 Task: Create a section Cosmic Ray and in the section, add a milestone Machine Learning Analytics Implementation in the project Ubertech.
Action: Mouse moved to (48, 399)
Screenshot: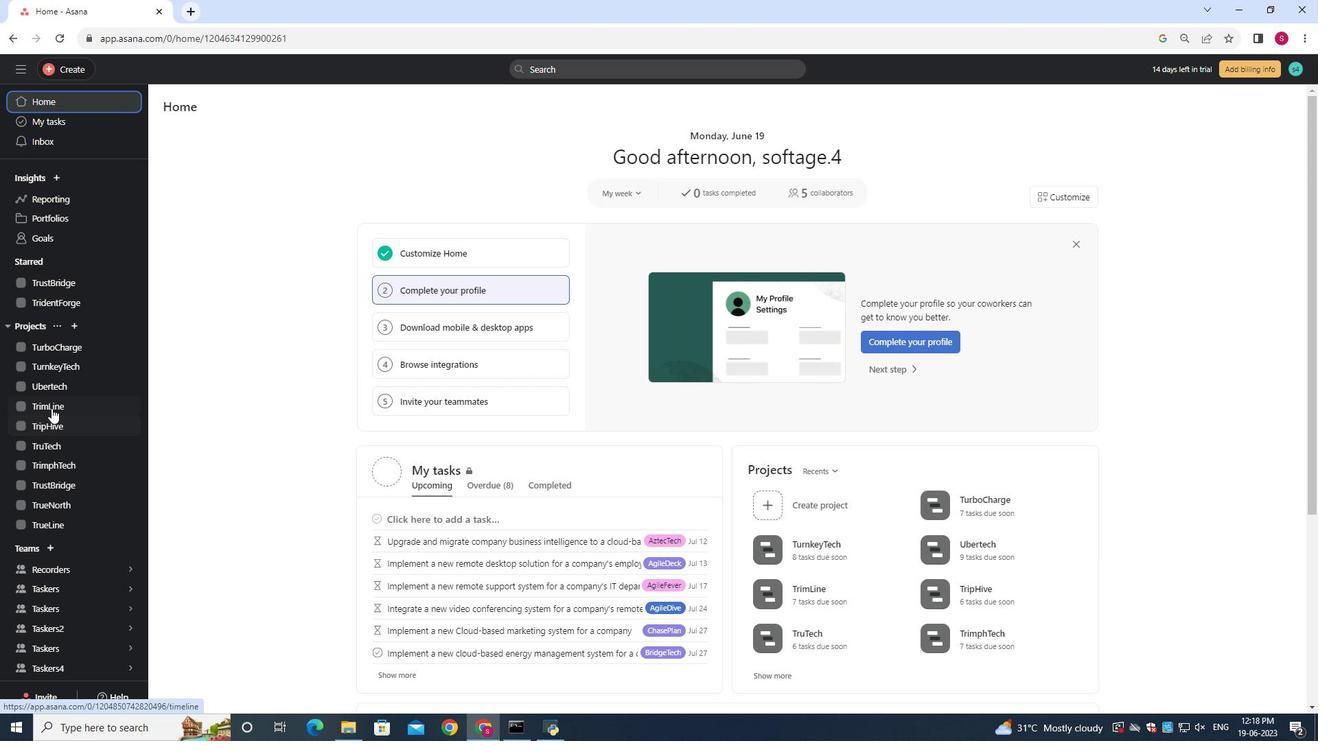 
Action: Mouse pressed left at (48, 399)
Screenshot: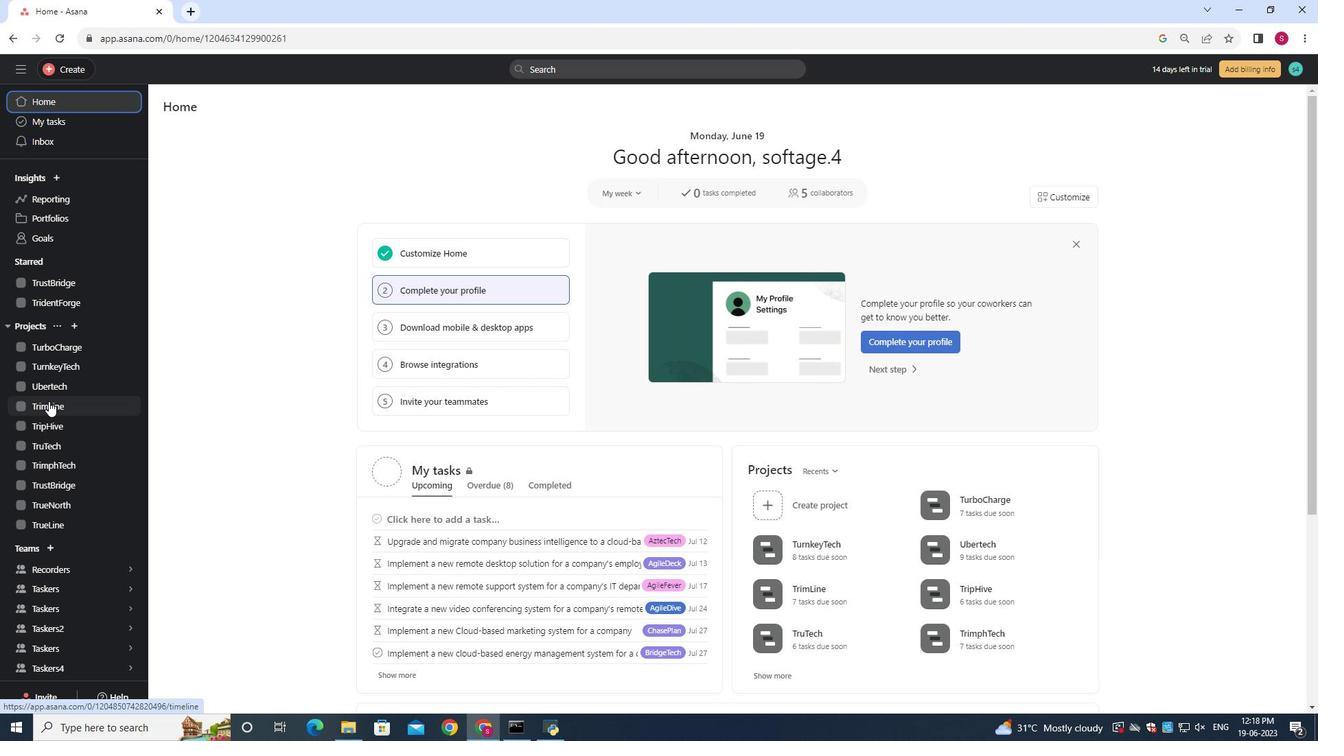 
Action: Mouse moved to (48, 395)
Screenshot: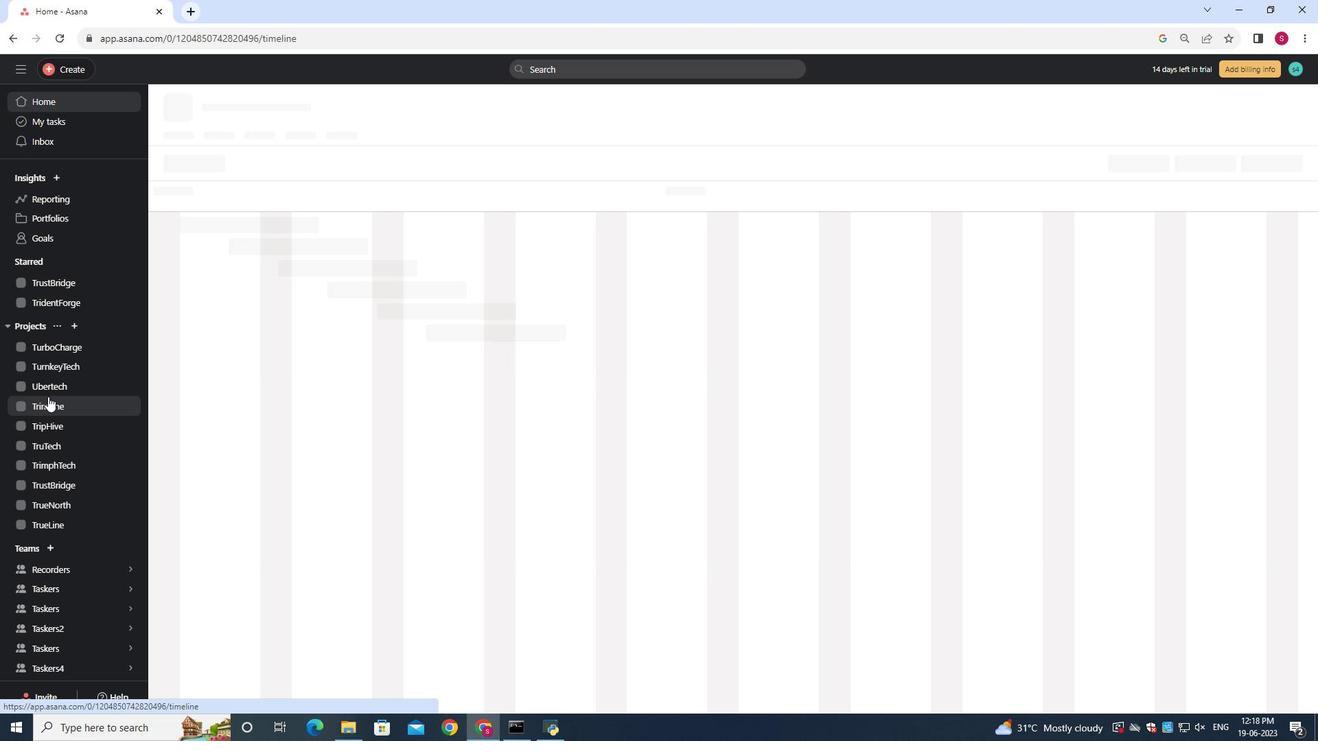 
Action: Mouse pressed left at (48, 395)
Screenshot: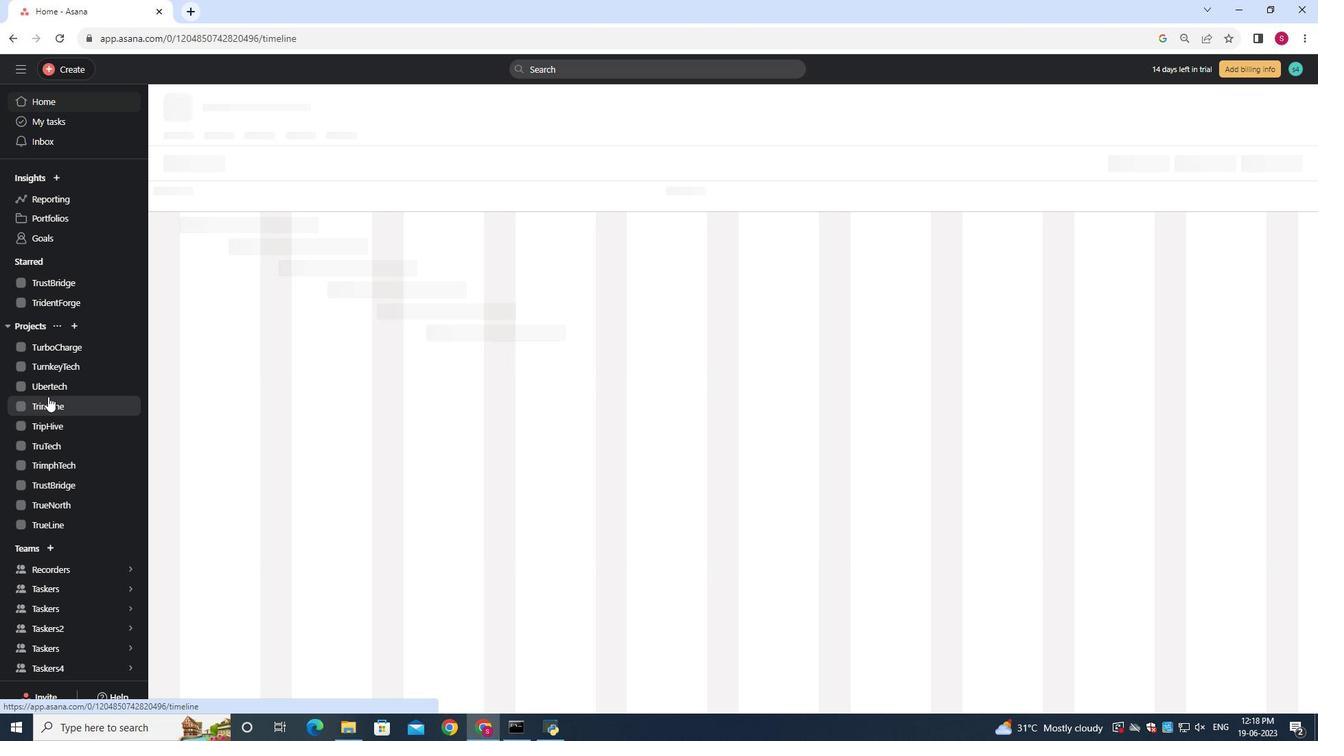 
Action: Mouse moved to (241, 392)
Screenshot: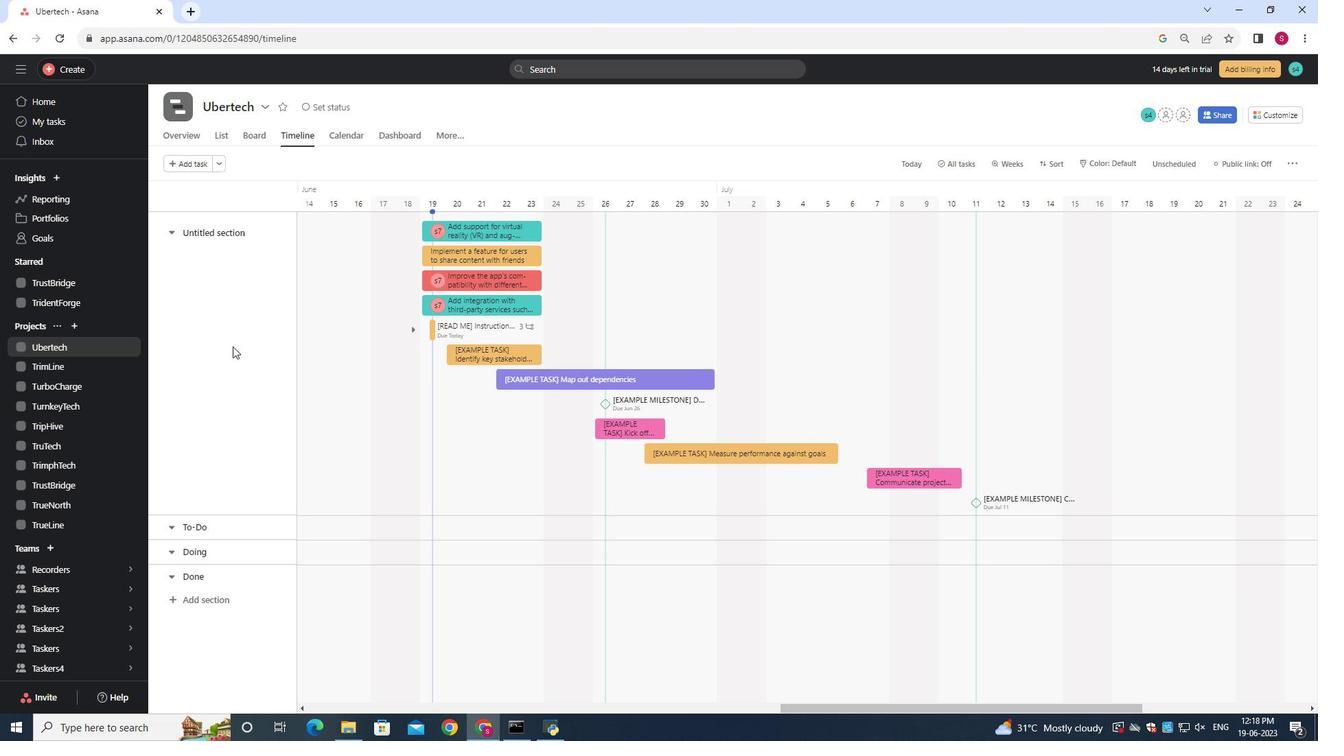 
Action: Mouse scrolled (241, 390) with delta (0, 0)
Screenshot: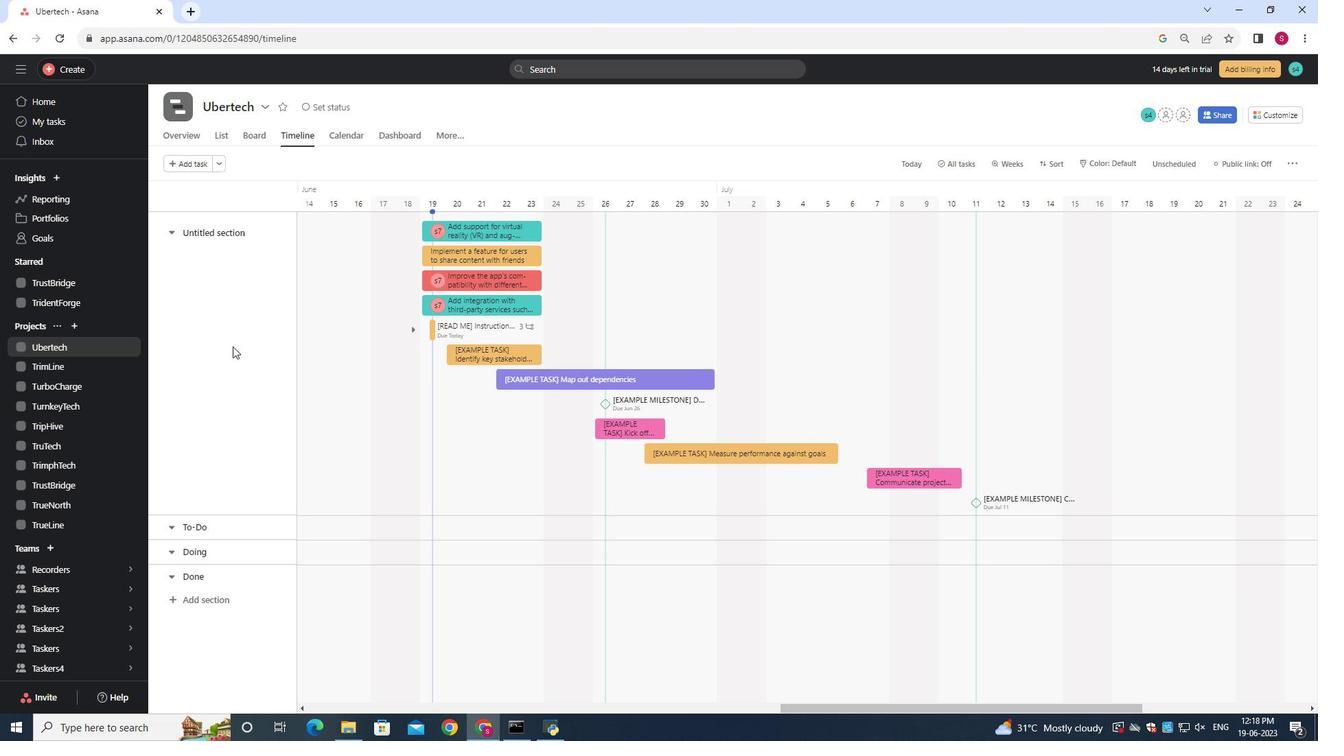 
Action: Mouse moved to (216, 166)
Screenshot: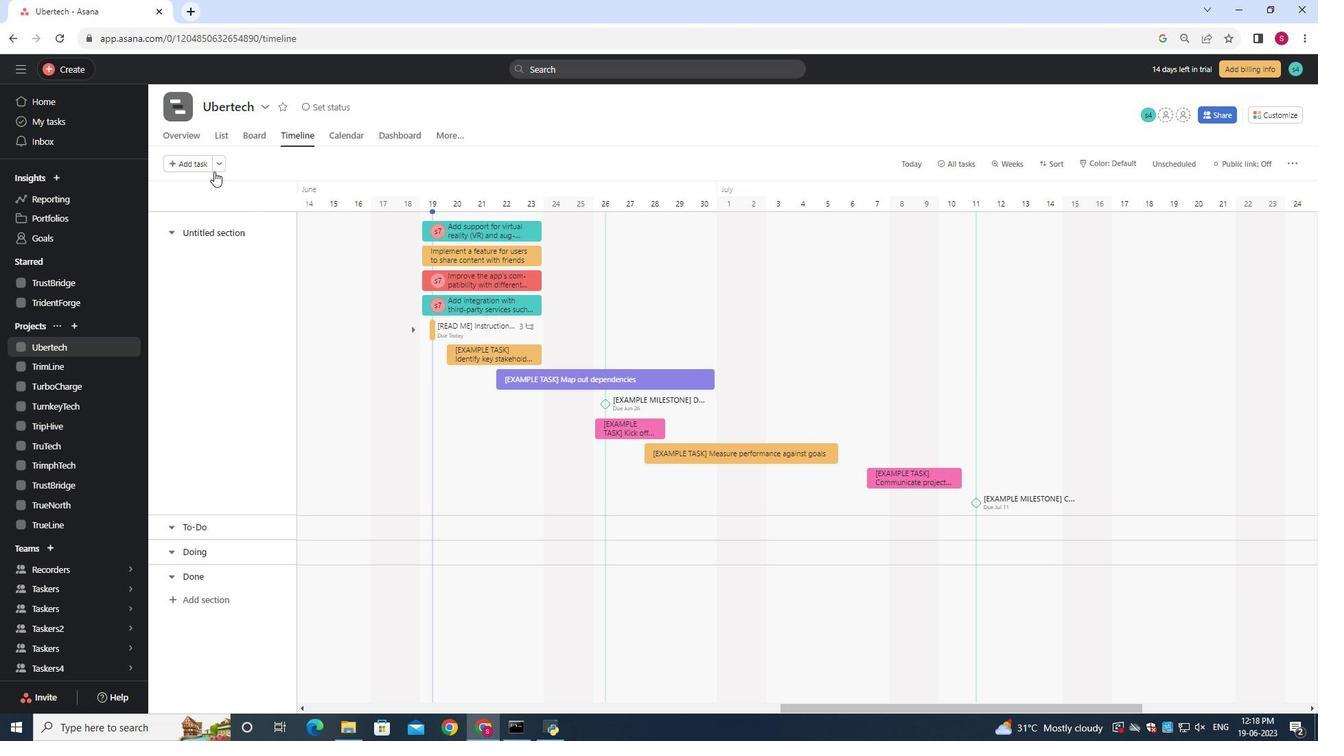 
Action: Mouse pressed left at (216, 166)
Screenshot: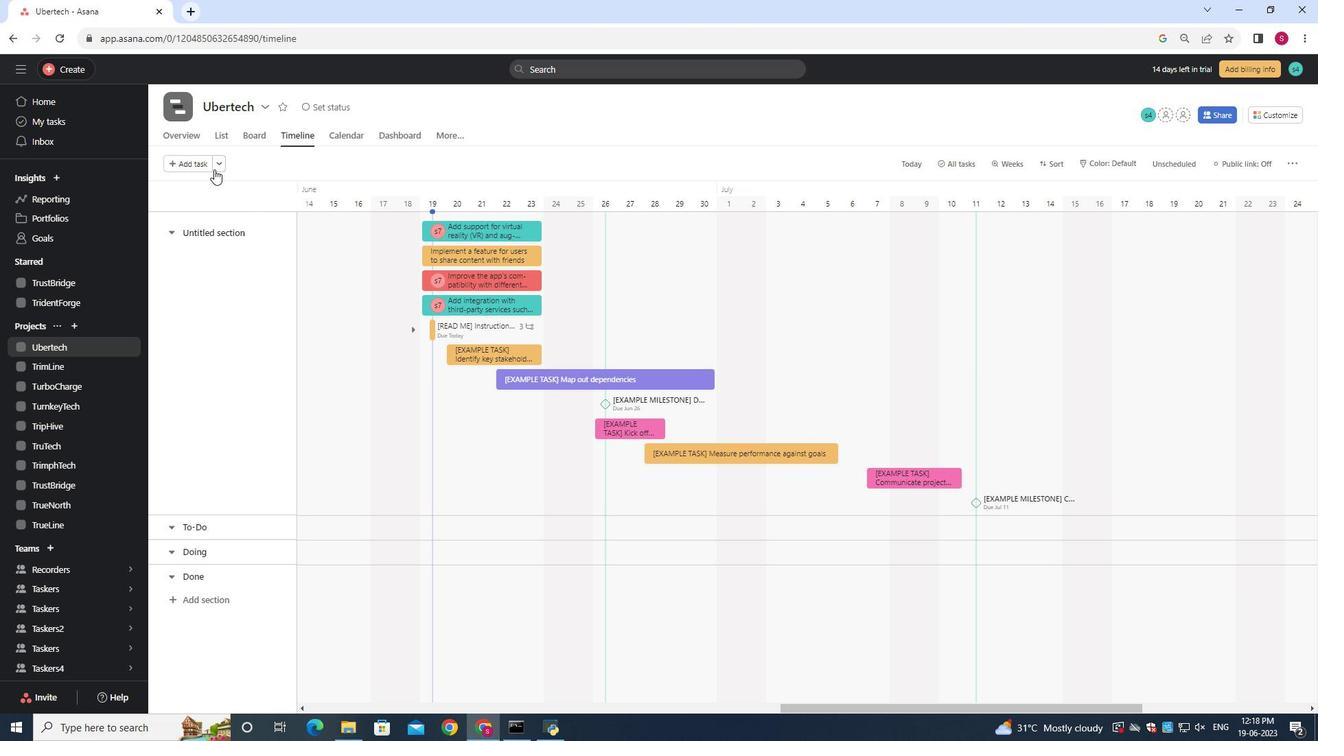 
Action: Mouse moved to (227, 192)
Screenshot: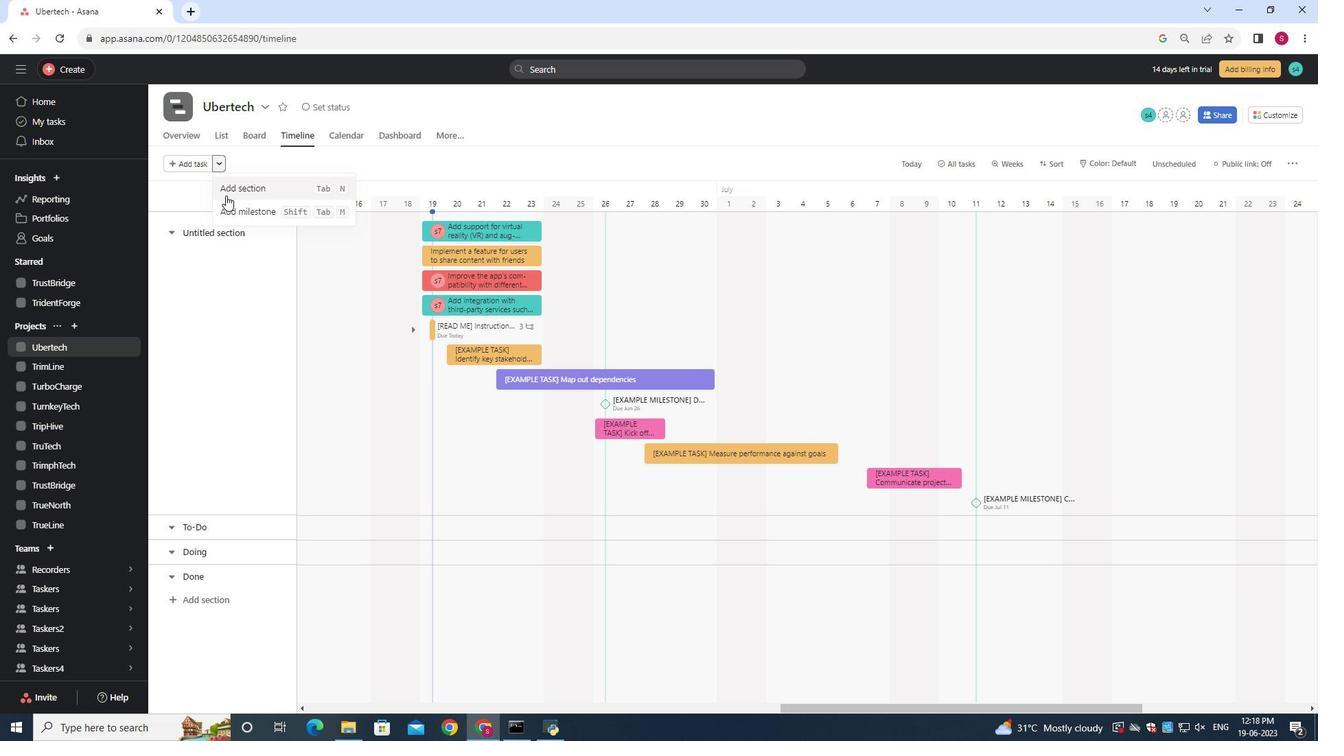 
Action: Mouse pressed left at (227, 192)
Screenshot: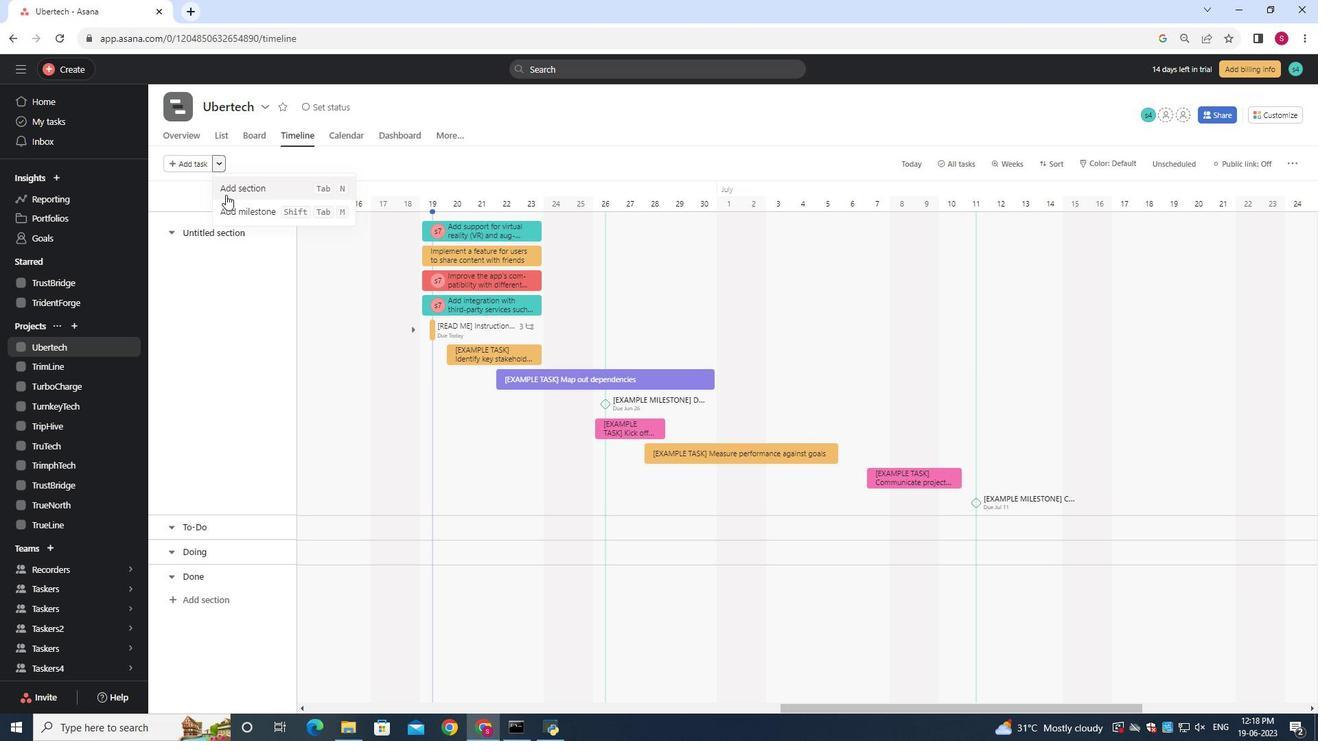 
Action: Mouse moved to (230, 172)
Screenshot: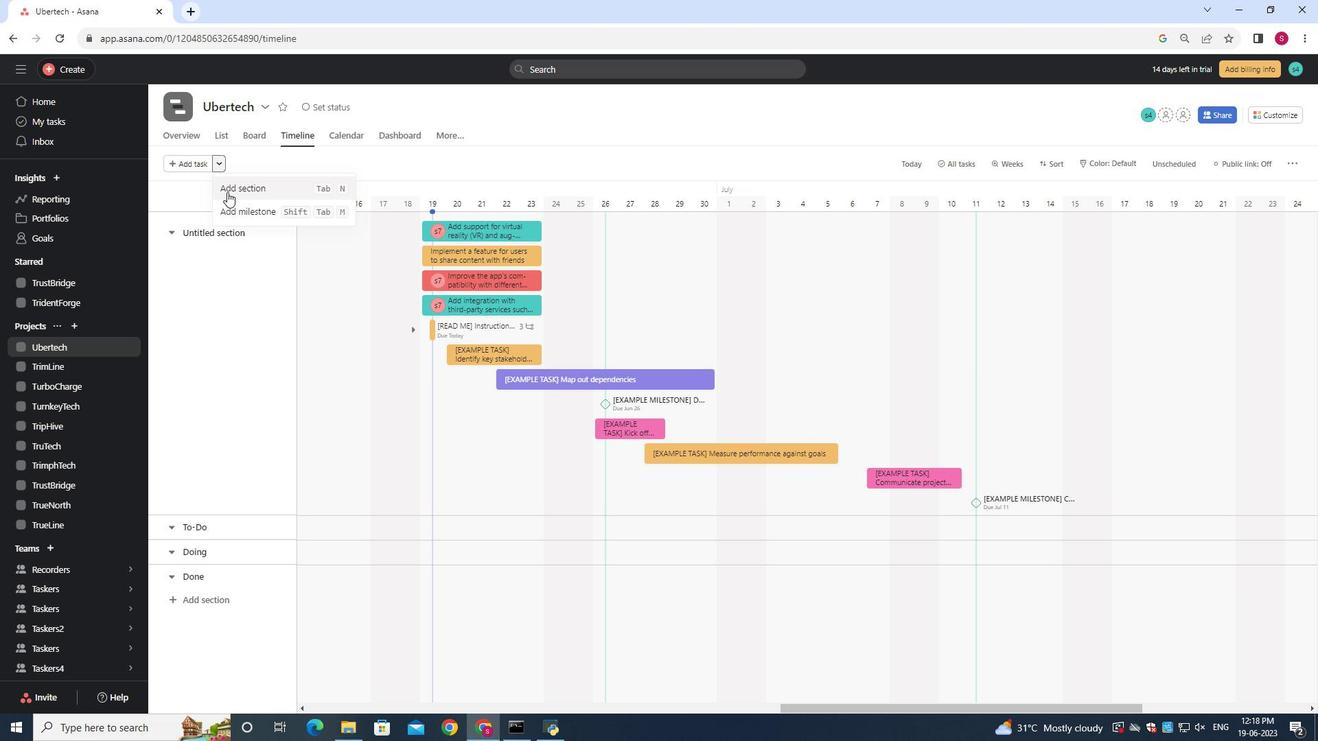 
Action: Key pressed <Key.shift>Cosmic<Key.space><Key.shift><Key.shift><Key.shift><Key.shift><Key.shift><Key.shift><Key.shift><Key.shift>Ray
Screenshot: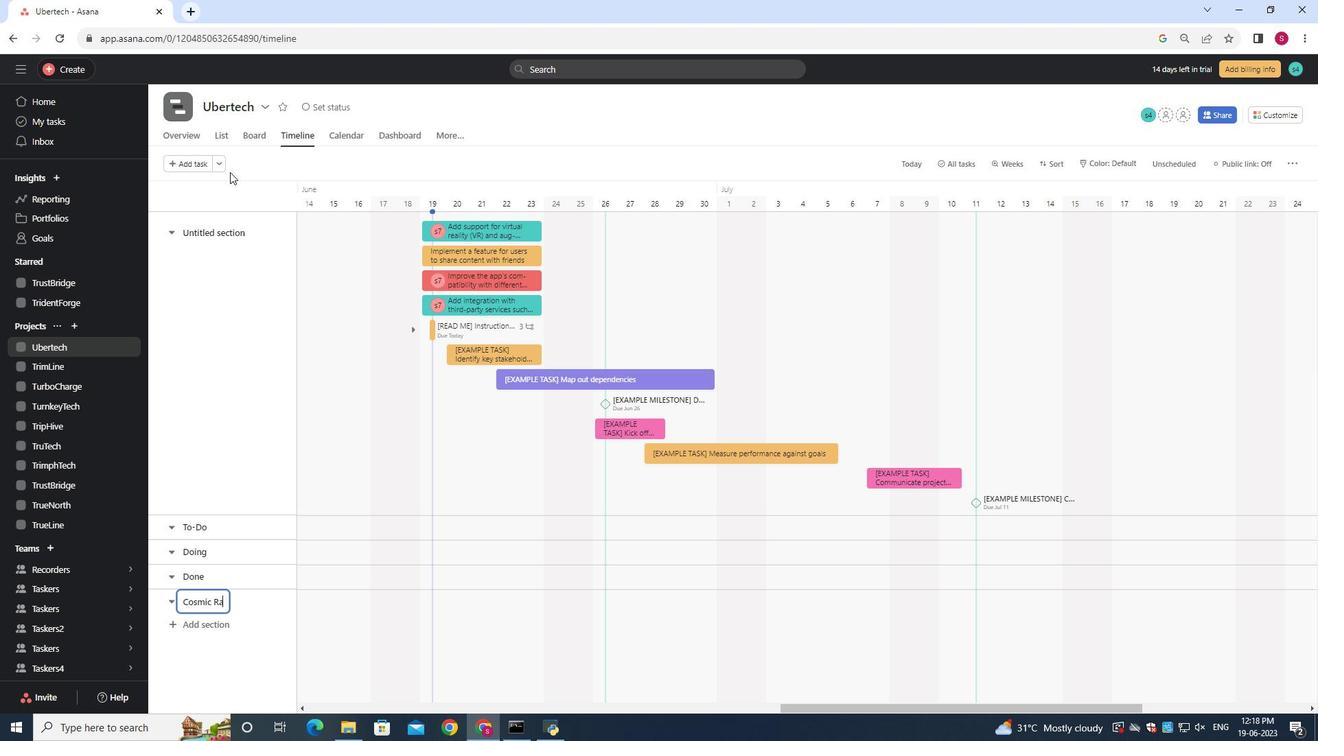 
Action: Mouse moved to (315, 606)
Screenshot: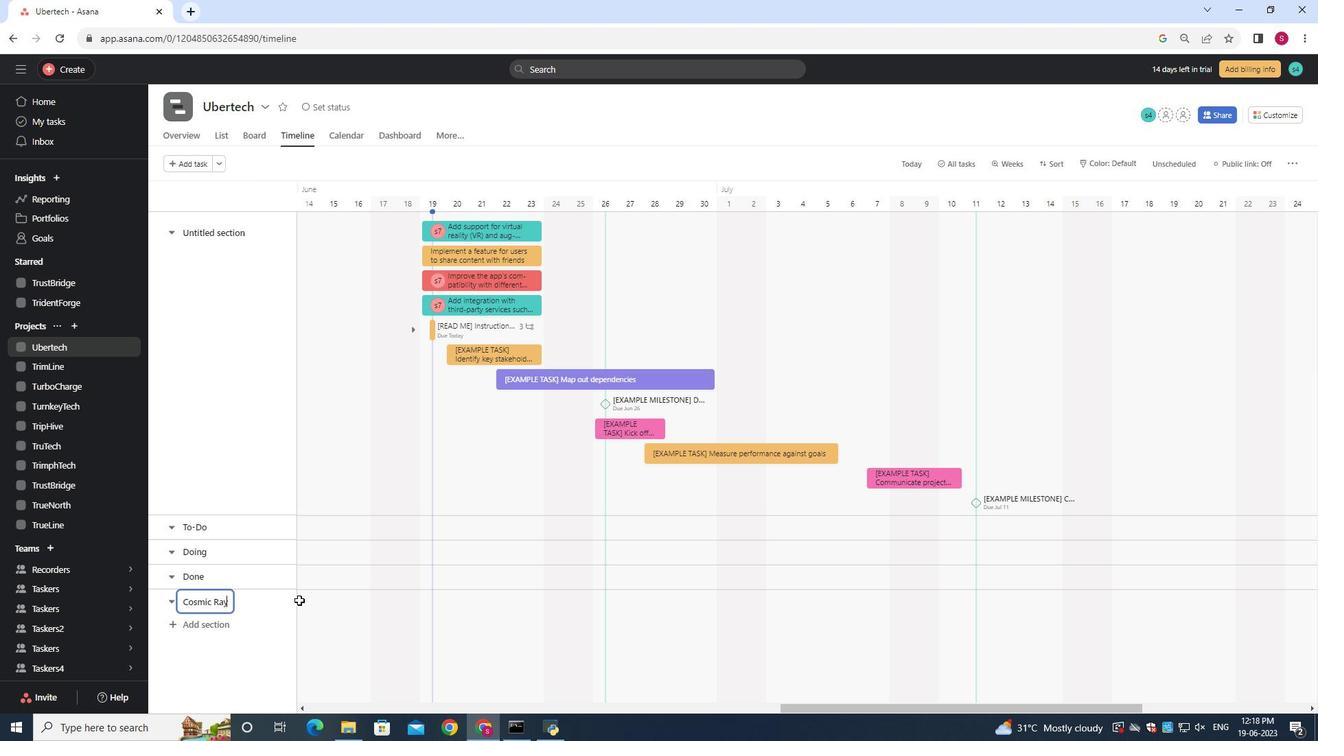
Action: Mouse pressed left at (315, 606)
Screenshot: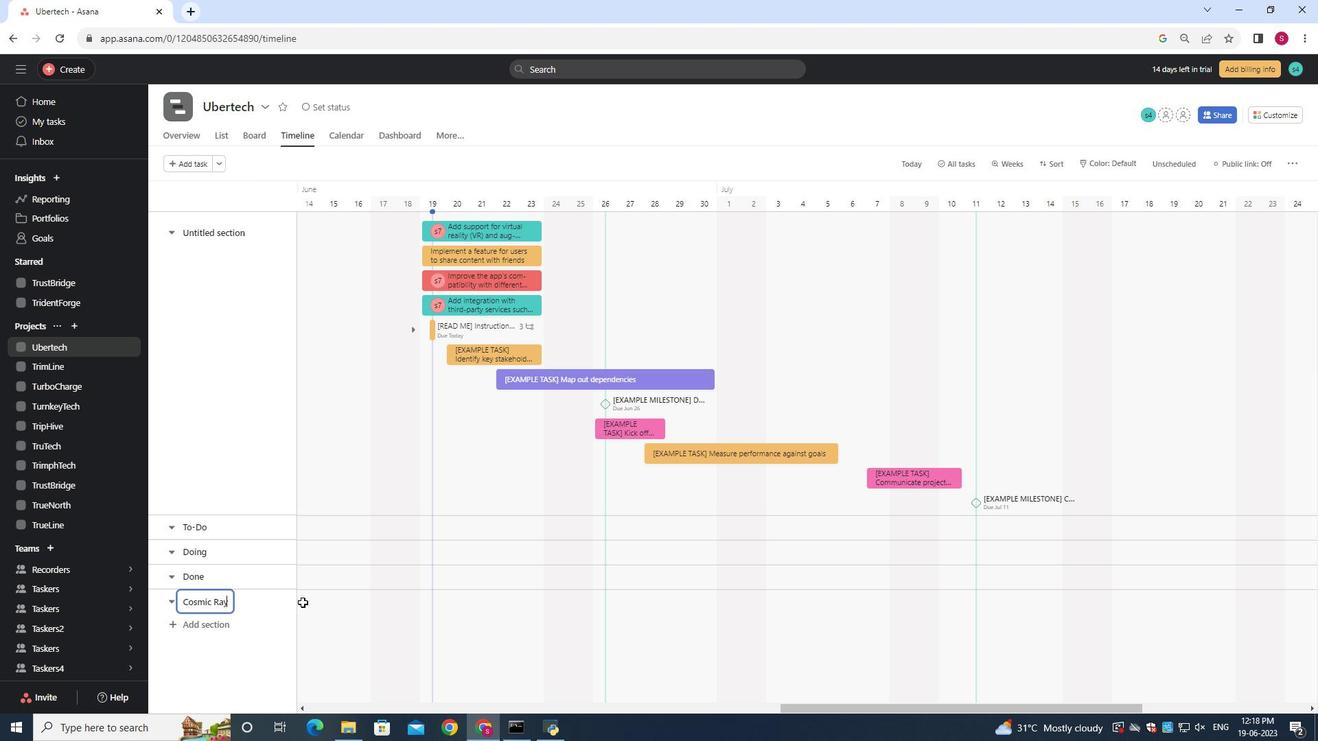 
Action: Mouse moved to (315, 607)
Screenshot: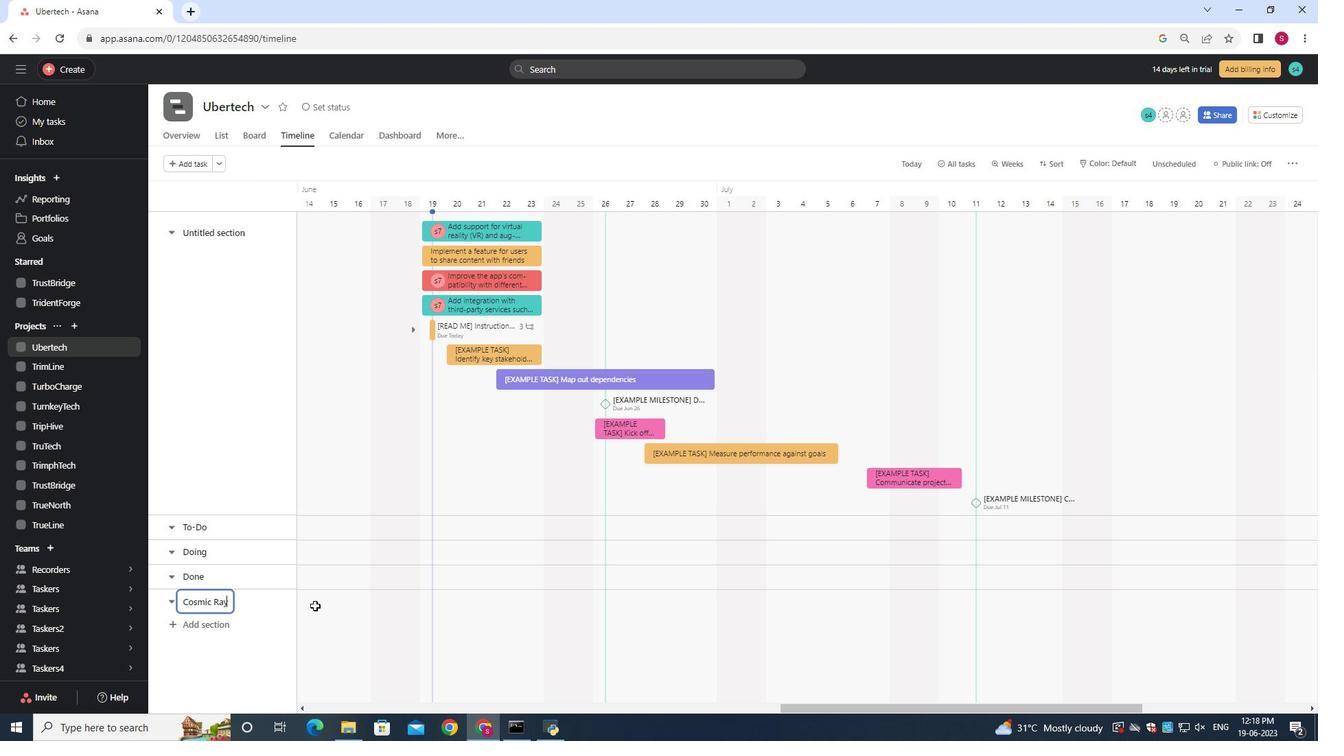
Action: Key pressed <Key.shift><Key.shift><Key.shift><Key.shift><Key.shift><Key.shift><Key.shift><Key.shift><Key.shift><Key.shift><Key.shift><Key.shift><Key.shift><Key.shift><Key.shift>Machine<Key.space><Key.shift>Lwa<Key.backspace><Key.backspace>w<Key.backspace>eari<Key.backspace>ing<Key.space><Key.backspace><Key.backspace><Key.backspace><Key.backspace>ning<Key.space><Key.shift><Key.shift><Key.shift><Key.shift><Key.shift><Key.shift><Key.shift><Key.shift><Key.shift><Key.shift><Key.shift><Key.shift><Key.shift><Key.shift><Key.shift><Key.shift><Key.shift>Analu<Key.backspace>ytics<Key.space><Key.shift>Implementation
Screenshot: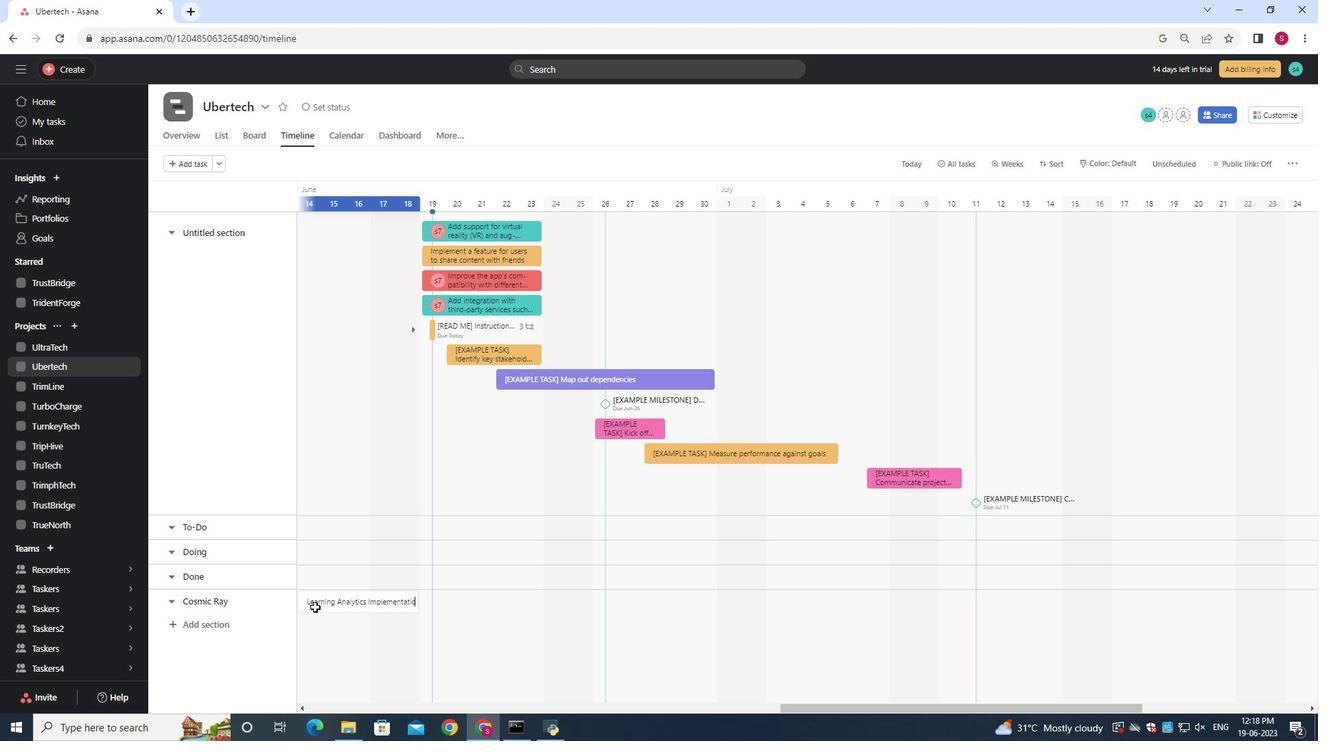 
Action: Mouse moved to (357, 603)
Screenshot: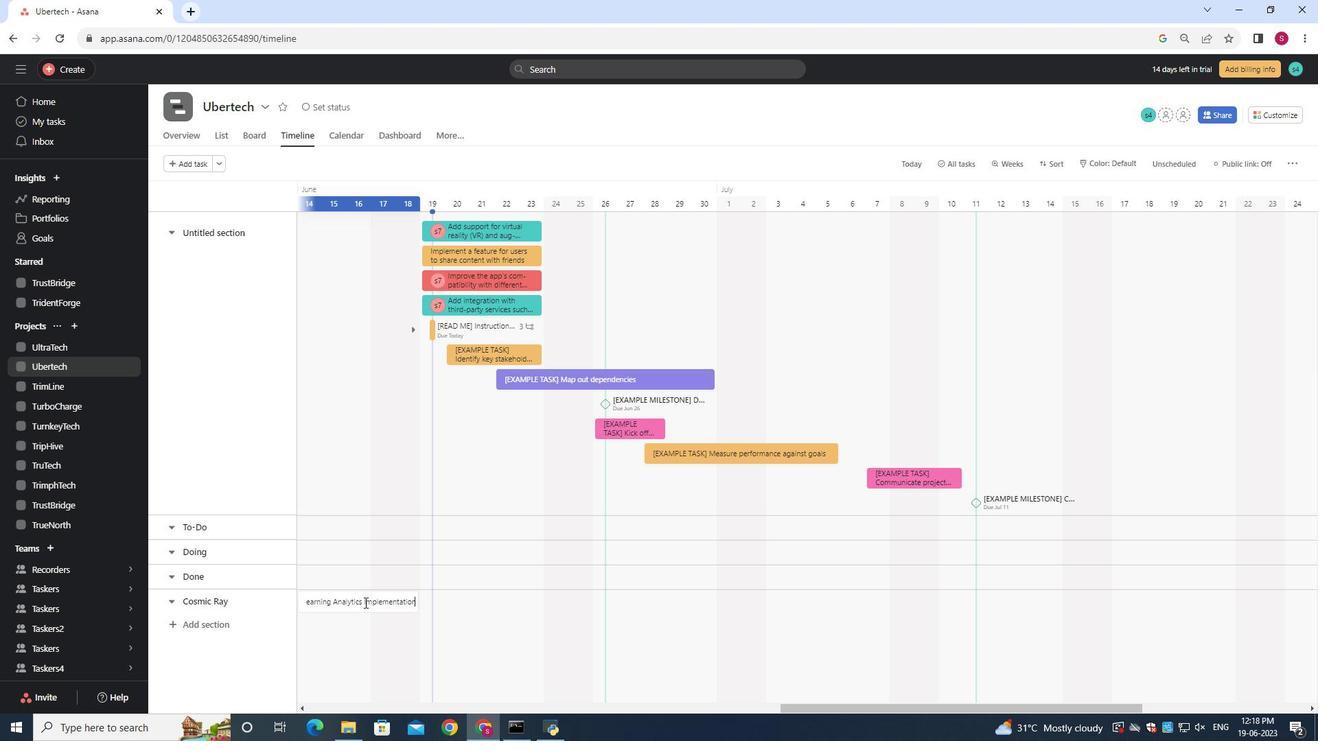 
Action: Mouse pressed right at (357, 603)
Screenshot: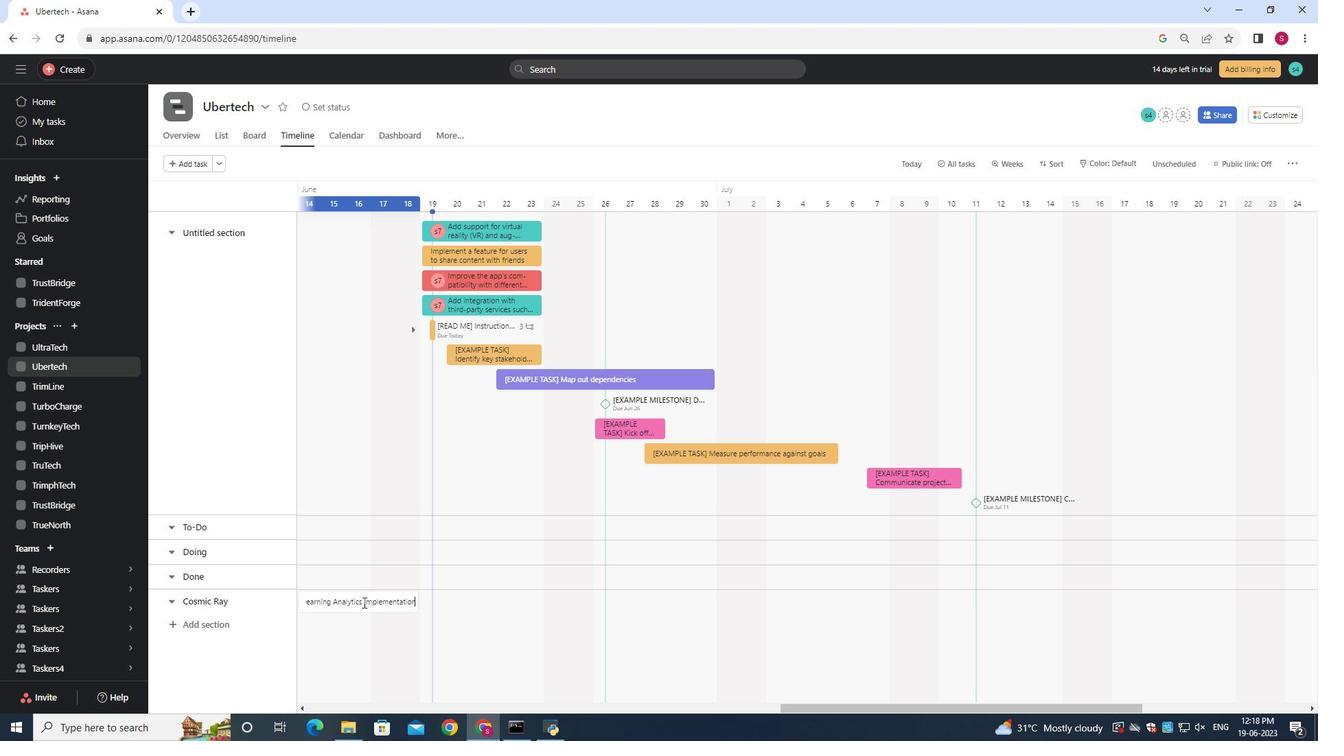 
Action: Mouse moved to (392, 537)
Screenshot: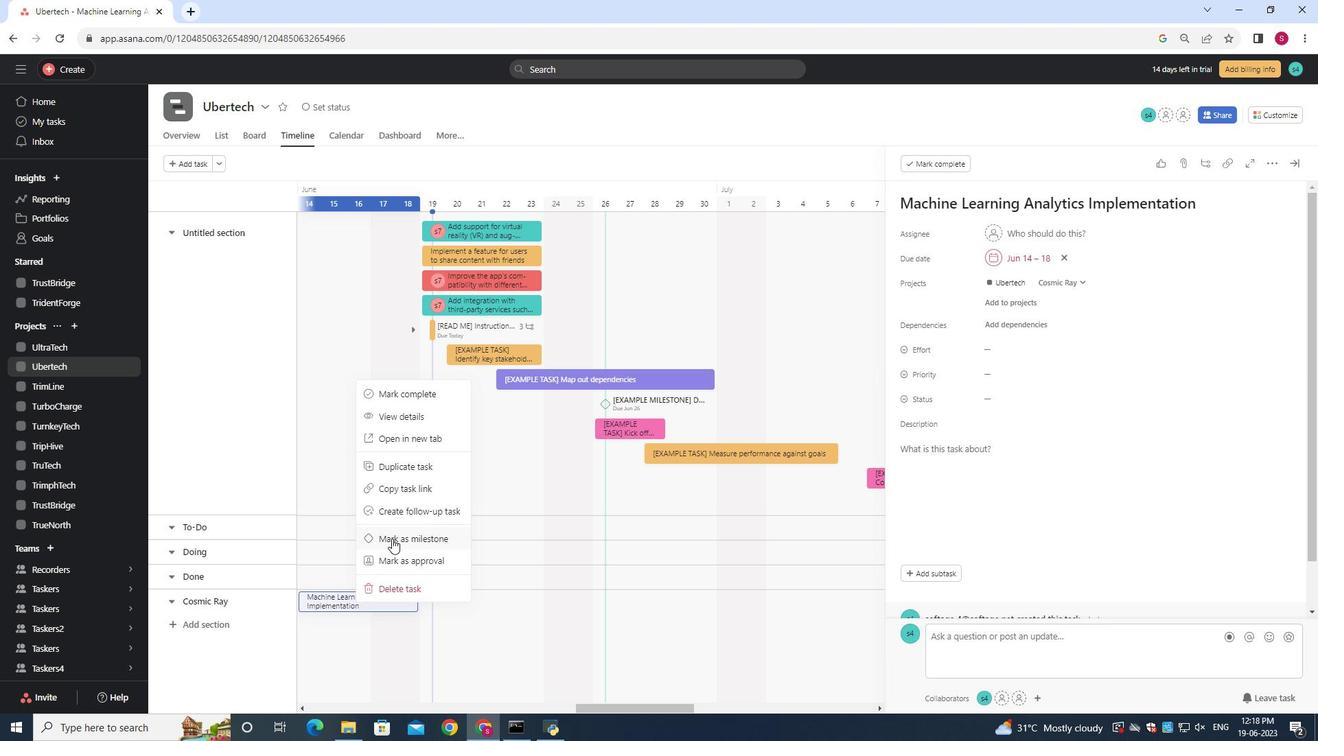 
Action: Mouse pressed left at (392, 537)
Screenshot: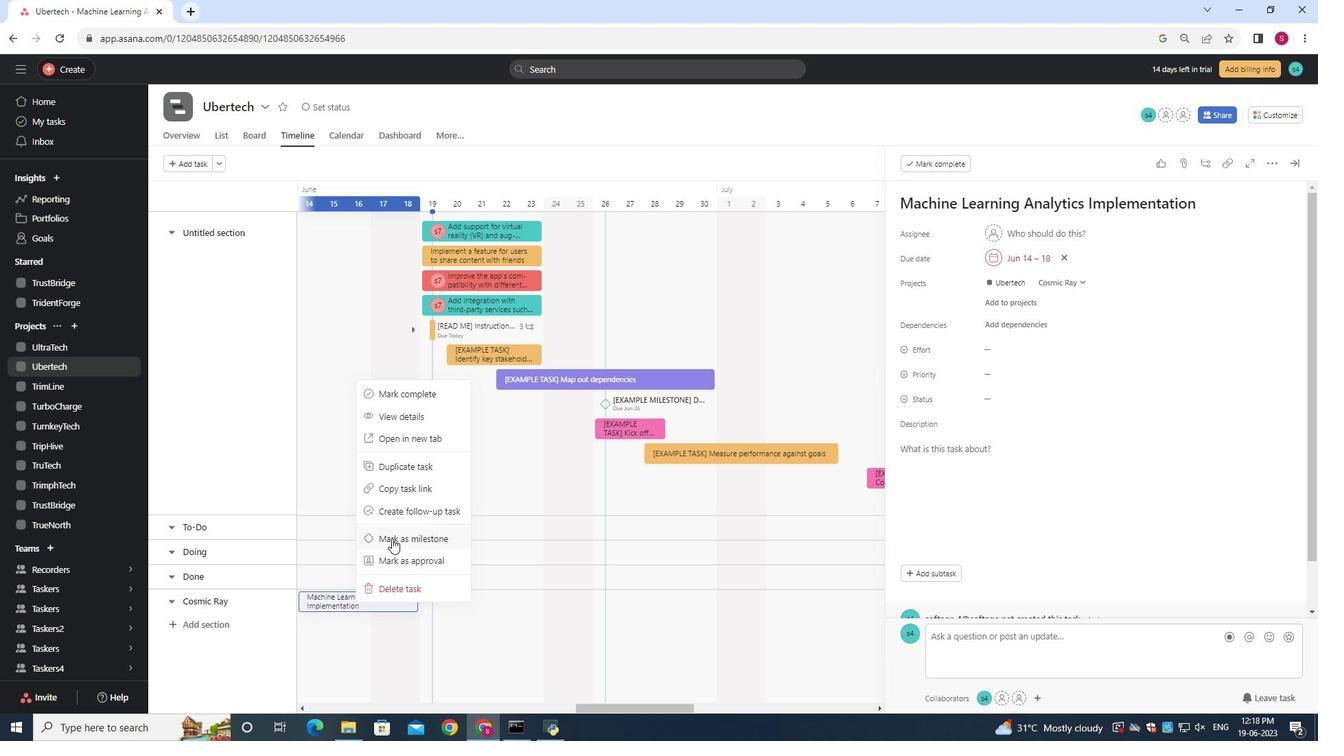 
Action: Mouse moved to (447, 616)
Screenshot: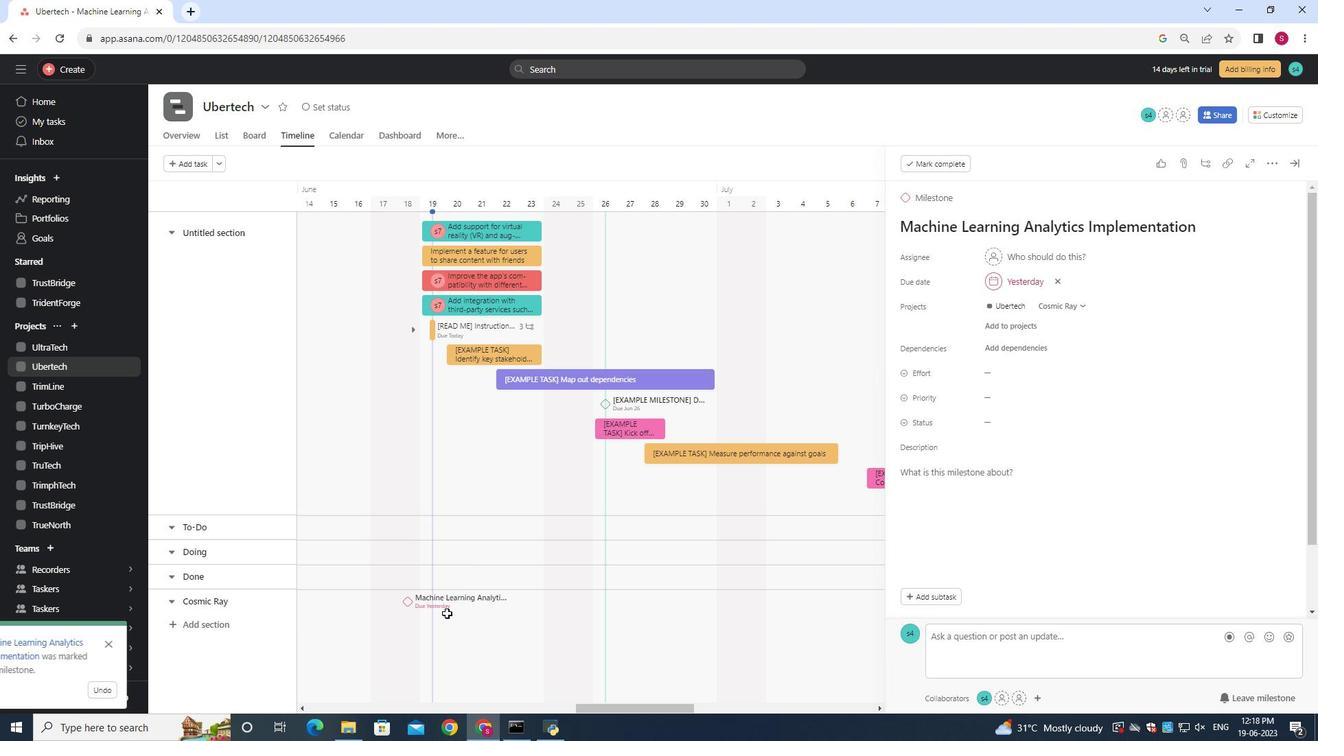 
